 Task: Calculate the noise spectrum of a quantum measurement.
Action: Mouse moved to (1046, 69)
Screenshot: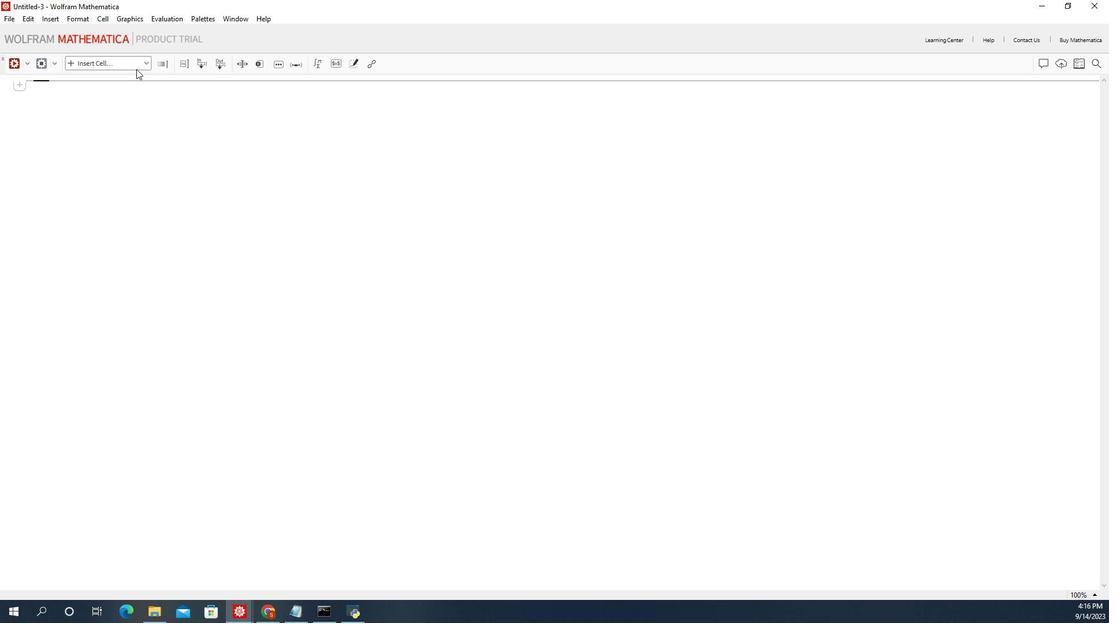 
Action: Mouse pressed left at (1046, 69)
Screenshot: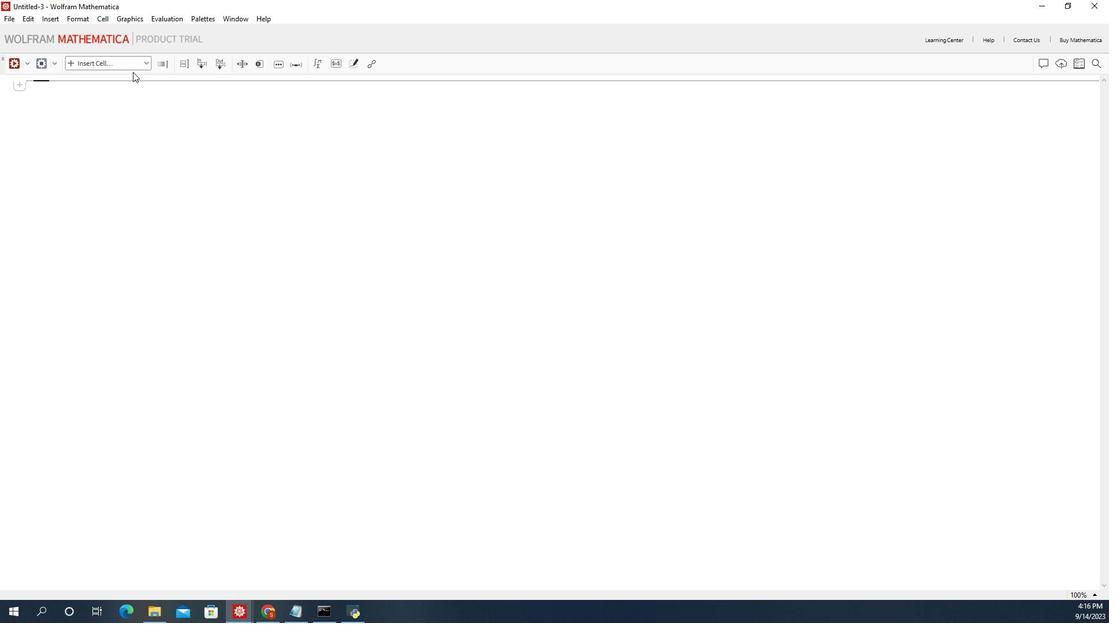 
Action: Mouse moved to (1027, 88)
Screenshot: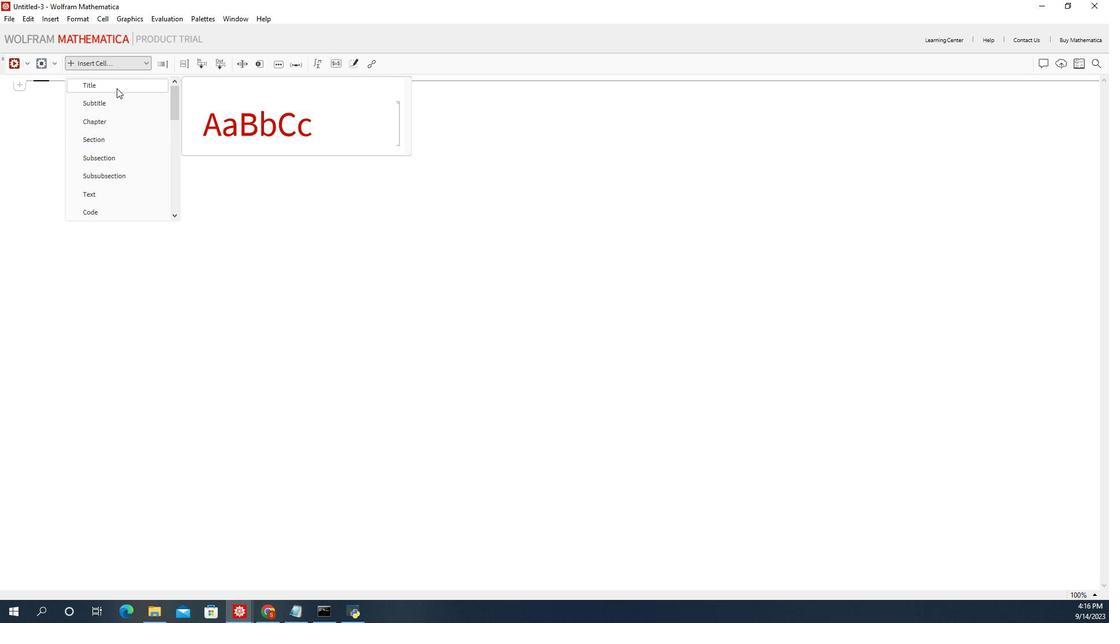 
Action: Mouse pressed left at (1027, 88)
Screenshot: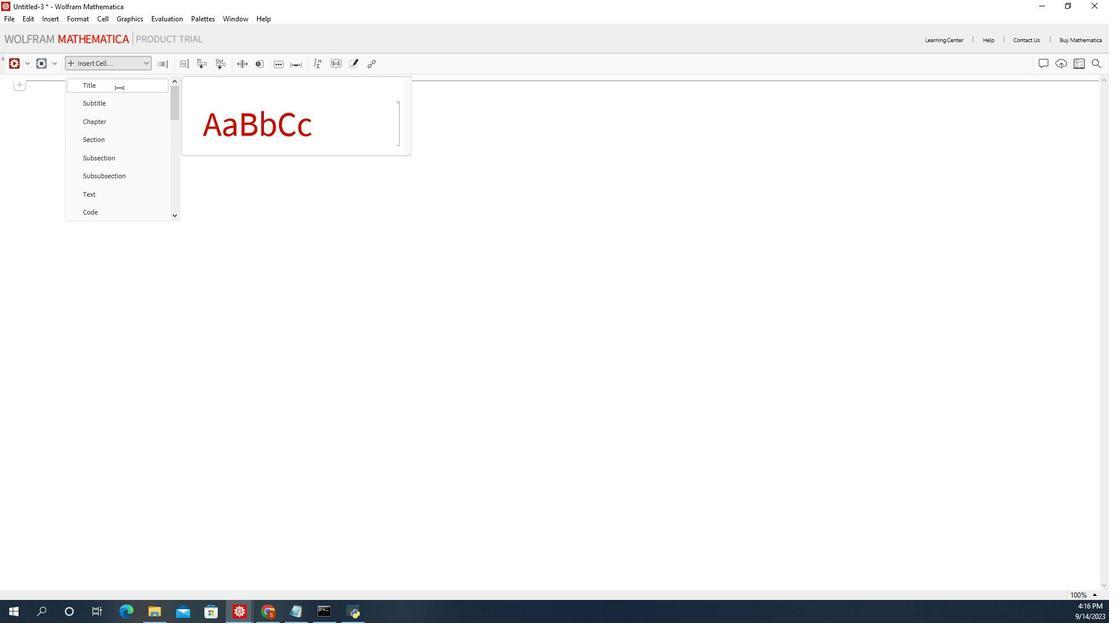 
Action: Mouse moved to (1045, 130)
Screenshot: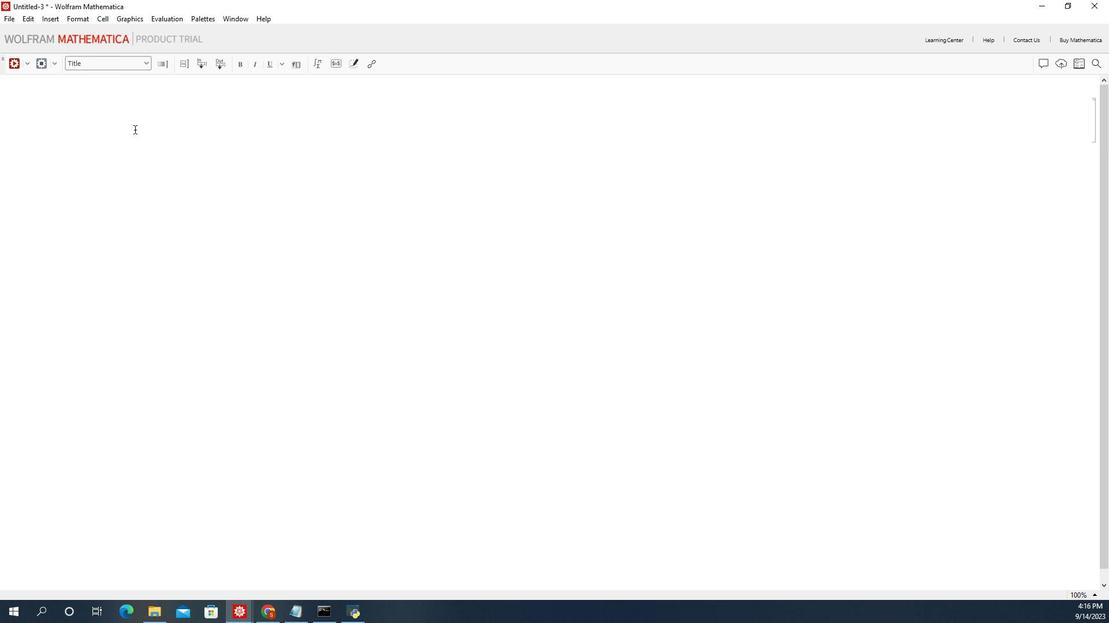 
Action: Key pressed c<Key.shift_r><Key.backspace><Key.shift_r>Calculate<Key.space>the<Key.space>noise<Key.space>spectrum<Key.space>of<Key.space>a<Key.space>quantum<Key.space>measure<Key.space><Key.backspace>nebt==<Key.backspace><Key.backspace><Key.backspace><Key.backspace><Key.backspace><Key.backspace>ment.
Screenshot: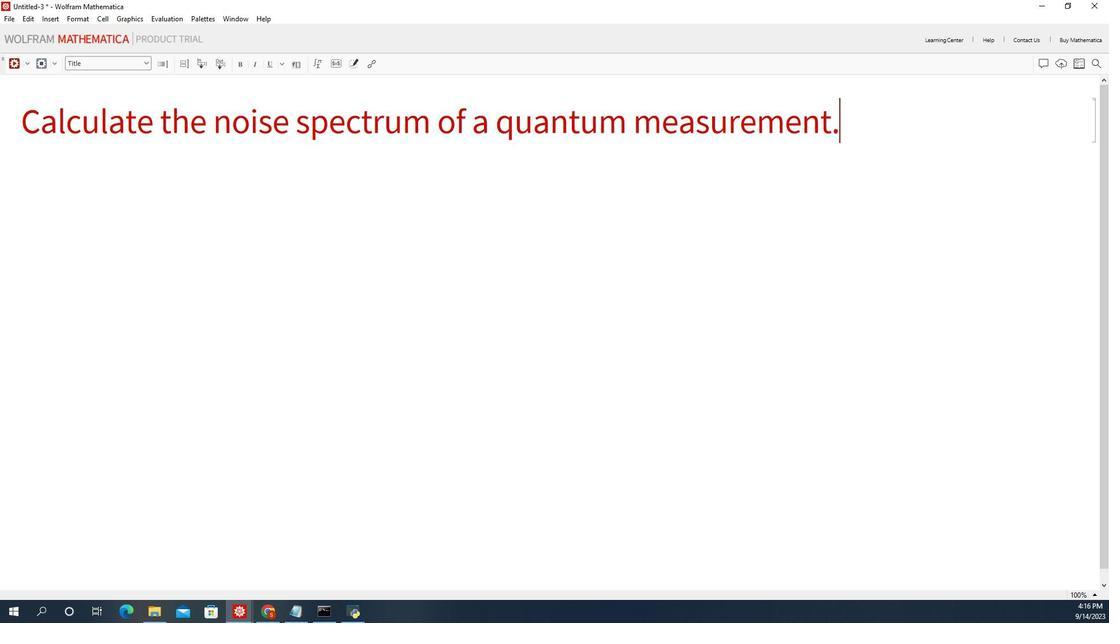 
Action: Mouse moved to (1046, 160)
Screenshot: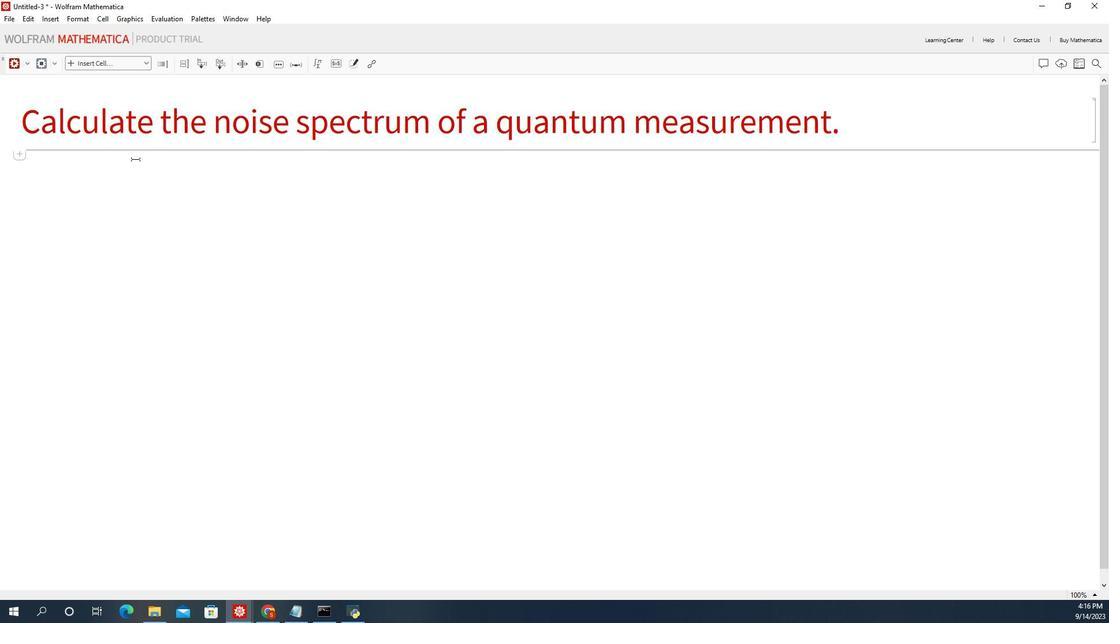 
Action: Mouse pressed left at (1046, 160)
Screenshot: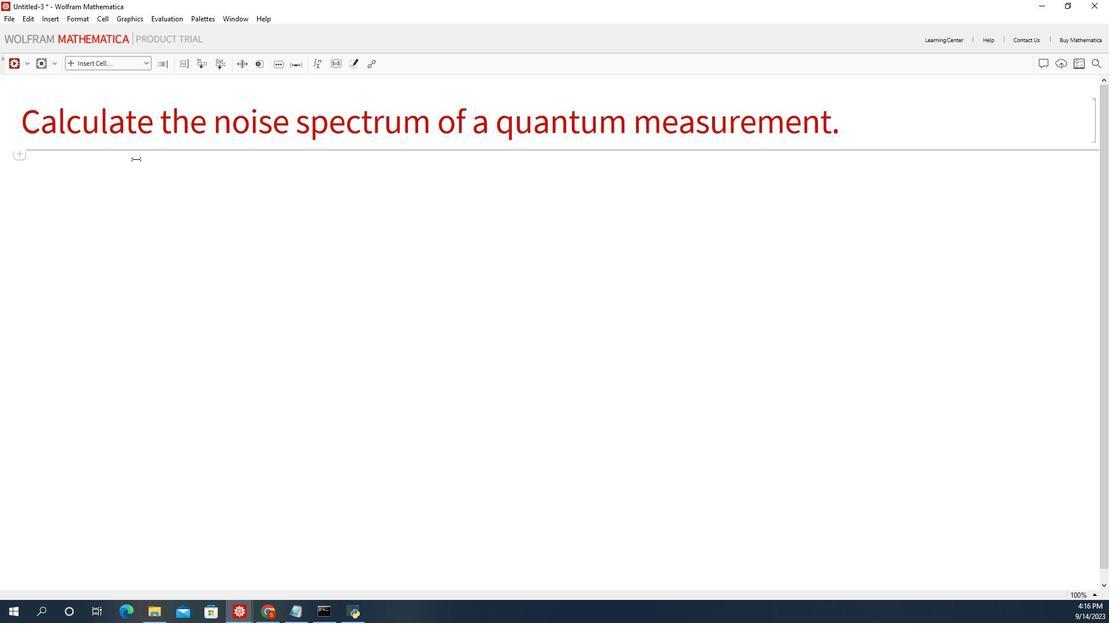 
Action: Mouse moved to (1025, 68)
Screenshot: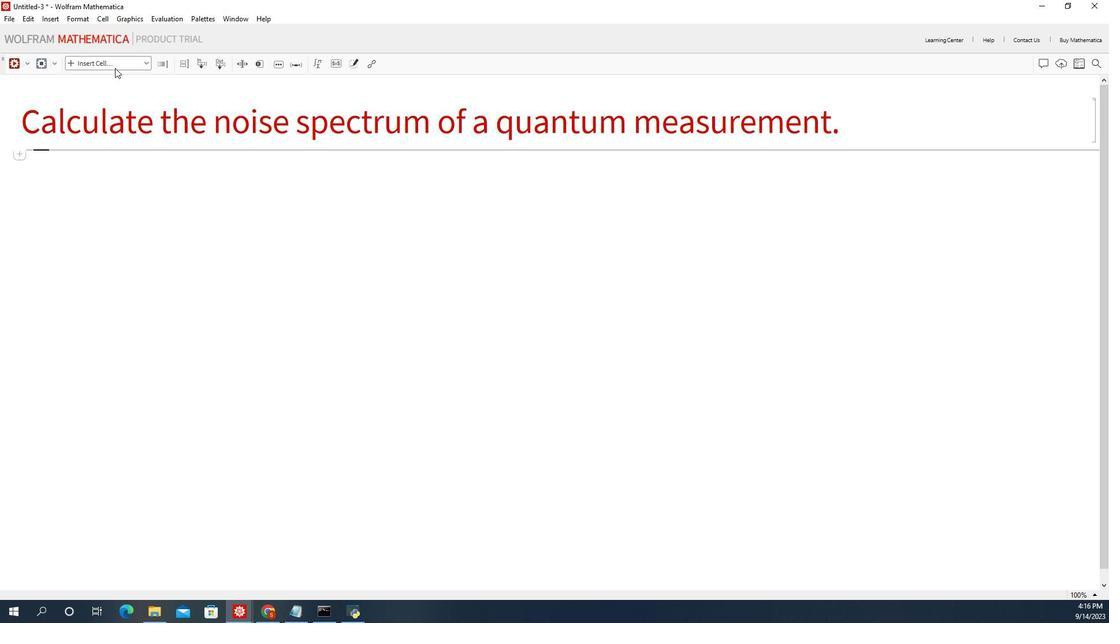 
Action: Mouse pressed left at (1025, 68)
Screenshot: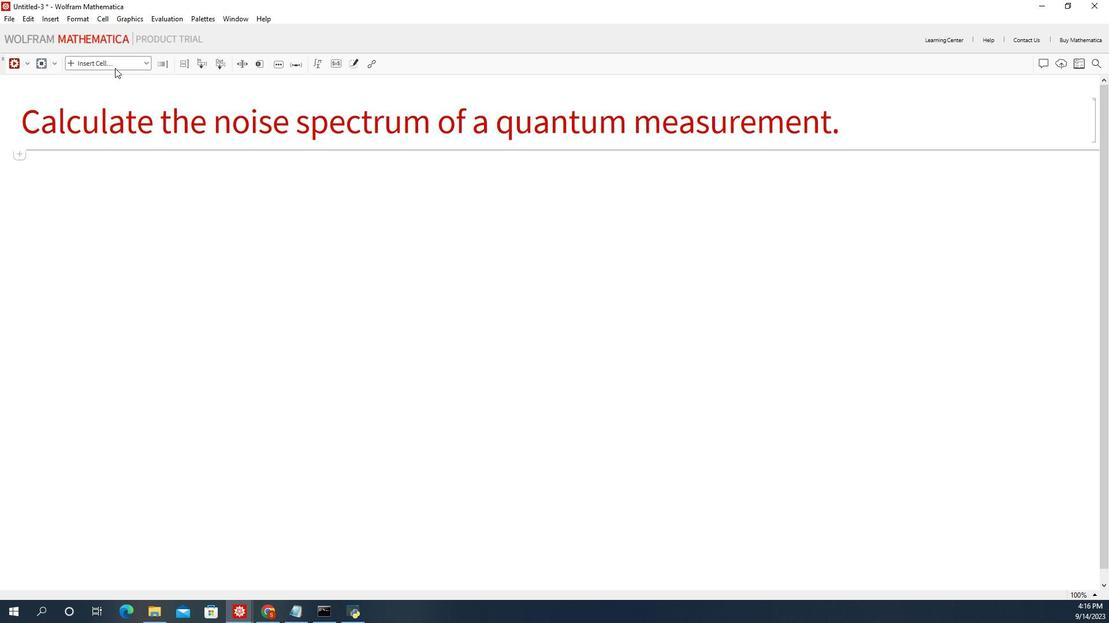 
Action: Mouse moved to (1023, 214)
Screenshot: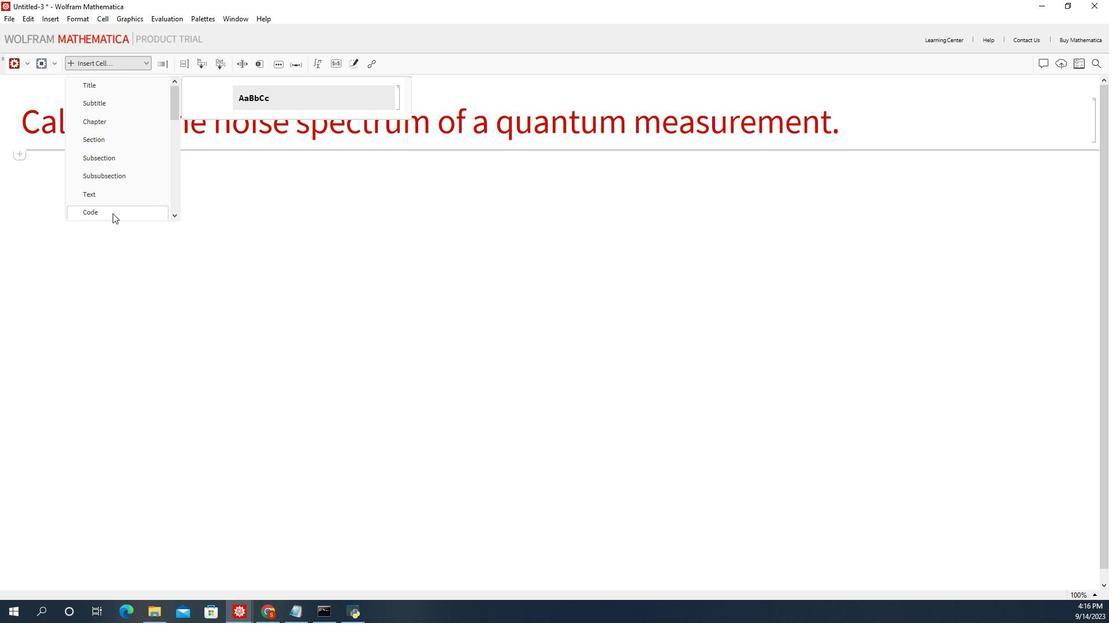 
Action: Key pressed <Key.cmd><Key.cmd><Key.cmd><Key.cmd>9
Screenshot: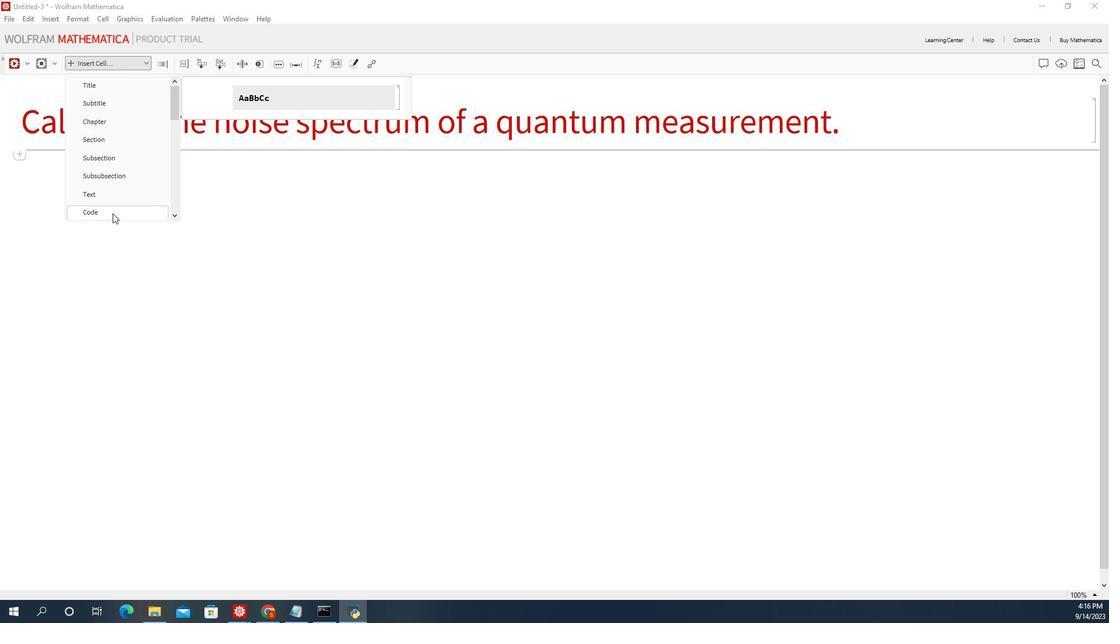 
Action: Mouse pressed left at (1023, 214)
Screenshot: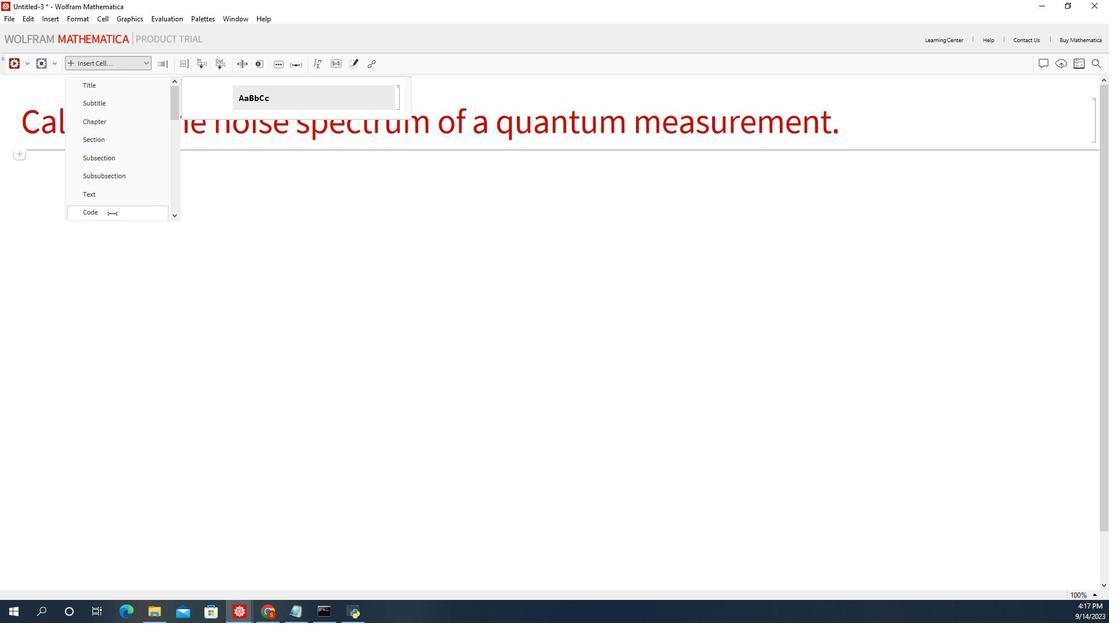 
Action: Mouse moved to (1028, 171)
Screenshot: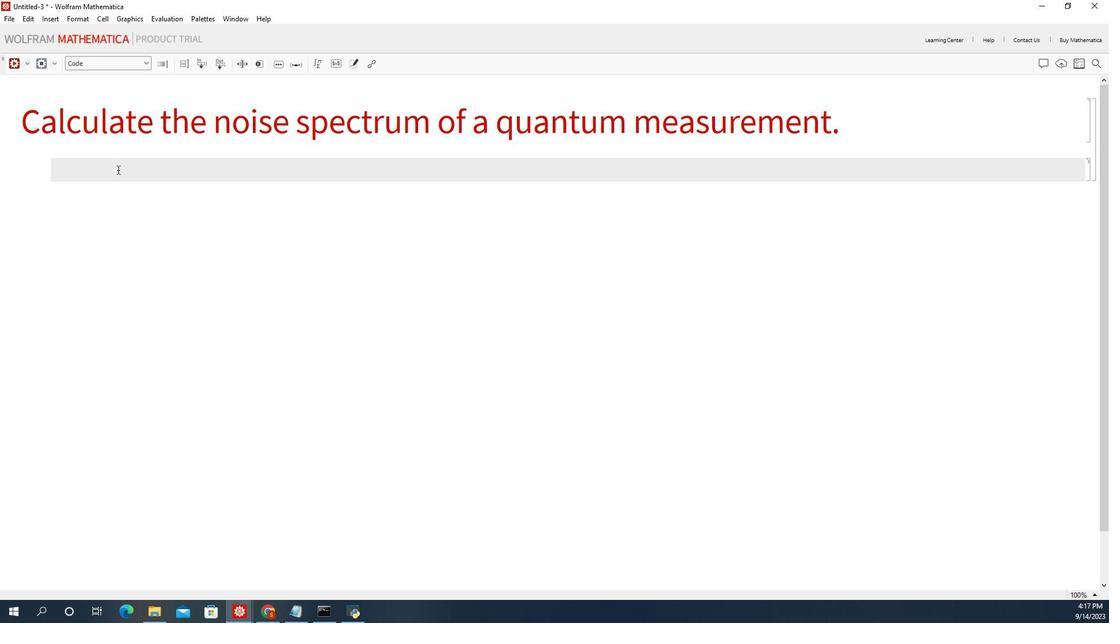
Action: Mouse pressed left at (1028, 171)
Screenshot: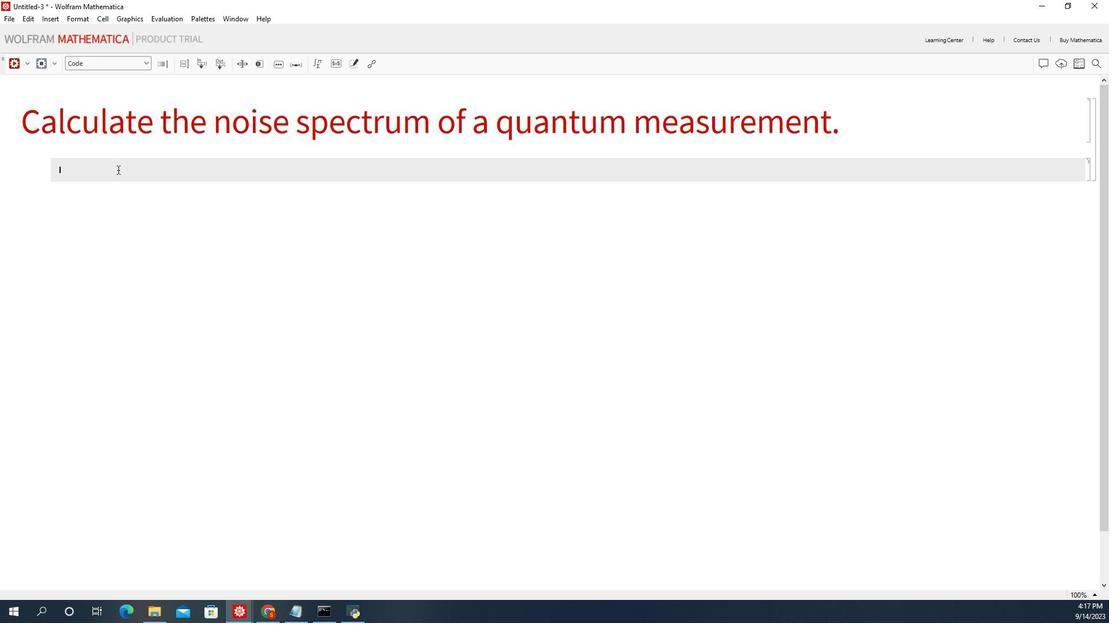 
Action: Key pressed <Key.cmd>99<Key.shift>(*<Key.space><Key.shift_r>Grmr<Key.backspace><Key.backspace><Key.backspace>enerate<Key.space>sample<Key.space>data<Key.space>f<Key.space><Key.backspace>or<Key.space>the<Key.space>noise<Key.space>spectrum<Key.space><Key.end><Key.enter><Key.shift_r>Frequency<Key.space><Key.shift_r>Ax<Key.backspace><Key.backspace><Key.backspace><Key.shift_r>Axs<Key.backspace>is<Key.space>=<Key.space><Key.shift_r><Key.shift_r><Key.shift_r><Key.shift_r><Key.shift_r>Rang<Key.enter>[0.,<Key.space>10.,<Key.space>0.1<Key.right>;<Key.enter>noise<Key.shift_r>Soe<Key.backspace><Key.backspace>pe<Key.enter><Key.space>=<Key.space><Key.shift_r>Table[1./<Key.shift>(1.<Key.shift>+f<Key.shift><Key.shift><Key.shift><Key.shift><Key.shift><Key.shift><Key.shift><Key.shift><Key.shift><Key.shift><Key.shift><Key.shift><Key.shift><Key.shift><Key.shift><Key.shift><Key.shift><Key.shift><Key.shift><Key.shift><Key.shift><Key.shift><Key.shift><Key.shift><Key.shift>^2<Key.right>,<Key.shift><Key.shift><Key.shift>{f,fre<Key.enter><Key.right><Key.right>;<Key.space><Key.space><Key.shift><Key.shift><Key.shift><Key.shift><Key.shift><Key.shift><Key.shift><Key.shift><Key.shift><Key.shift><Key.shift><Key.shift><Key.shift><Key.shift><Key.shift><Key.shift><Key.shift><Key.shift><Key.shift><Key.shift><Key.shift><Key.shift><Key.shift><Key.shift><Key.shift><Key.shift><Key.shift><Key.shift><Key.shift><Key.shift><Key.shift><Key.shift><Key.shift><Key.shift><Key.shift><Key.shift><Key.shift><Key.shift>(<Key.shift>*<Key.space><Key.shift_r>Example<Key.space>ns<Key.backspace>oise<Key.space>sectrum<Key.end><Key.enter><Key.backspace><Key.left><Key.space>values<Key.end><Key.enter><Key.shift><Key.enter><Key.shift>(8<Key.space><Key.backspace><Key.backspace><Key.shift>*<Key.space><Key.shift>Plot<Key.space>the<Key.space>noise<Key.space>spectrum<Key.space>using<Key.space><Key.shift>LIst<Key.backspace><Key.backspace><Key.backspace>ist<Key.shift>Plo<Key.backspace><Key.backspace><Key.backspace><Key.shift>Log<Key.shift><Key.shift><Key.shift><Key.shift>Plot<Key.space><Key.end><Key.enter><Key.shift>List<Key.shift>Lg<Key.enter>[<Key.shift_r><Key.shift_r><Key.shift_r><Key.shift_r><Key.shift_r><Key.shift_r><Key.shift_r><Key.shift_r><Key.shift_r>Transpose<Key.enter>[<Key.shift>{<Key.shift_r>fr<Key.enter>,noise<Key.enter><Key.left><Key.left><Key.left><Key.right><Key.backspace><Key.shift_r>F<Key.right><Key.right><Key.right><Key.right><Key.left><Key.right><Key.right><Key.right><Key.right><Key.up><Key.end><Key.left>,<Key.shift>Joined<Key.enter><Key.shift_r>True,<Key.space><Key.shift_r>Frame<Key.enter><Key.shift_r><Key.shift_r><Key.shift_r><Key.shift_r><Key.shift_r><Key.shift_r><Key.shift_r><Key.shift_r><Key.shift_r><Key.shift_r><Key.shift_r><Key.shift_r>True,<Key.shift_r>Framelable<Key.enter><Key.backspace><Key.backspace><Key.backspace>el<Key.enter><Key.shift><Key.shift><Key.shift>{"<Key.shift_r>Frequency<Key.right>,<Key.shift><Key.shift><Key.shift><Key.shift><Key.shift><Key.shift><Key.shift><Key.shift><Key.shift><Key.shift><Key.shift><Key.shift><Key.shift><Key.shift><Key.shift><Key.shift><Key.shift><Key.shift><Key.shift><Key.shift><Key.shift><Key.shift><Key.shift><Key.shift>"<Key.shift>Noise<Key.space><Key.shift_r>Spectrum<Key.right><Key.right>,<Key.shift>Plotlable<Key.enter><Key.backspace><Key.backspace><Key.backspace>el<Key.enter><Key.shift><Key.shift><Key.shift><Key.shift><Key.shift><Key.shift><Key.shift>"<Key.shift>Noise<Key.space>spectrum<Key.space>of<Key.space><Key.shift_r>Quantum<Key.space><Key.shift>Measurement<Key.end><Key.shift_r><Key.enter><Key.enter>
Screenshot: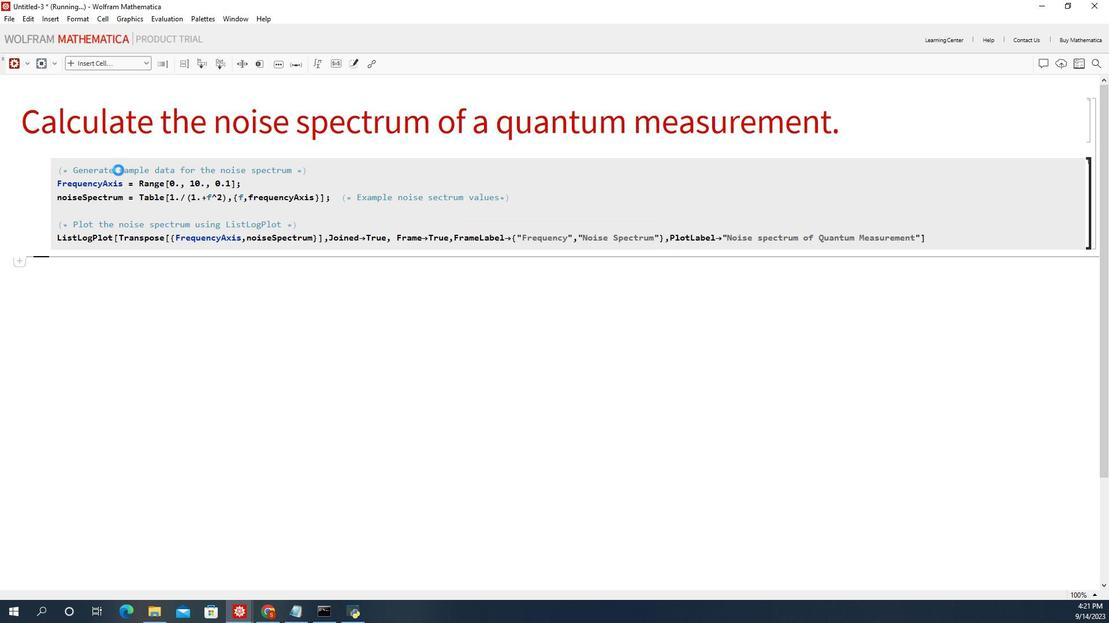 
